 Task: Change the post settings so that anyone can see your posts.
Action: Mouse moved to (720, 67)
Screenshot: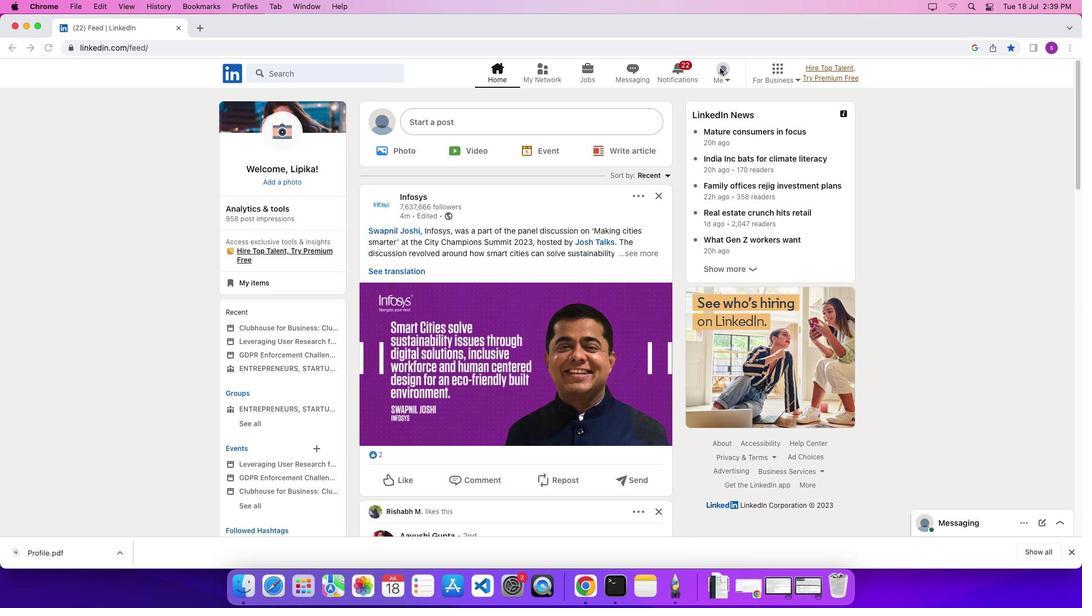 
Action: Mouse pressed left at (720, 67)
Screenshot: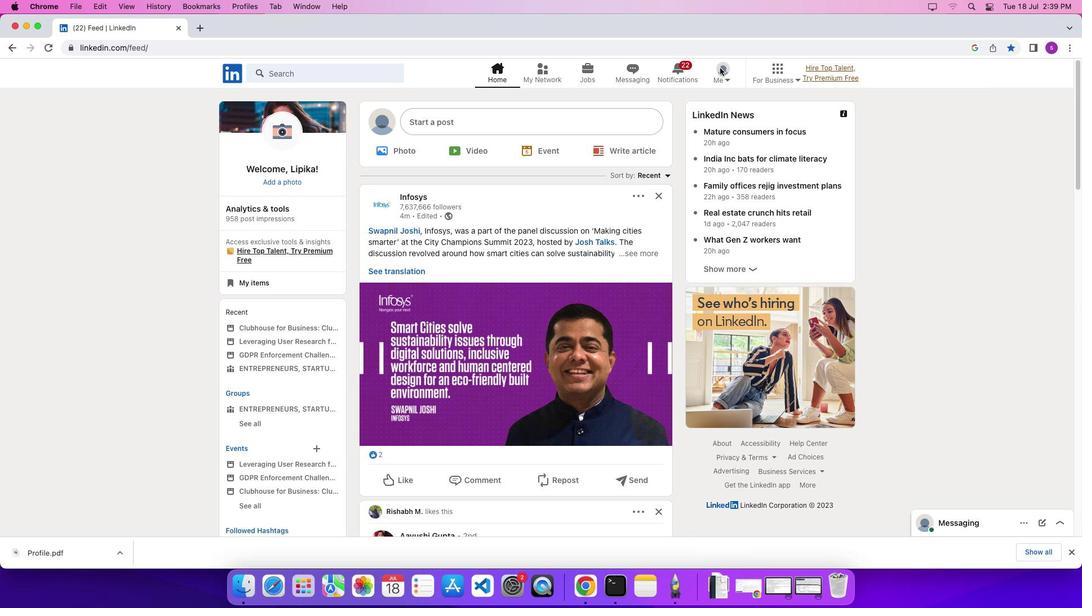 
Action: Mouse moved to (727, 73)
Screenshot: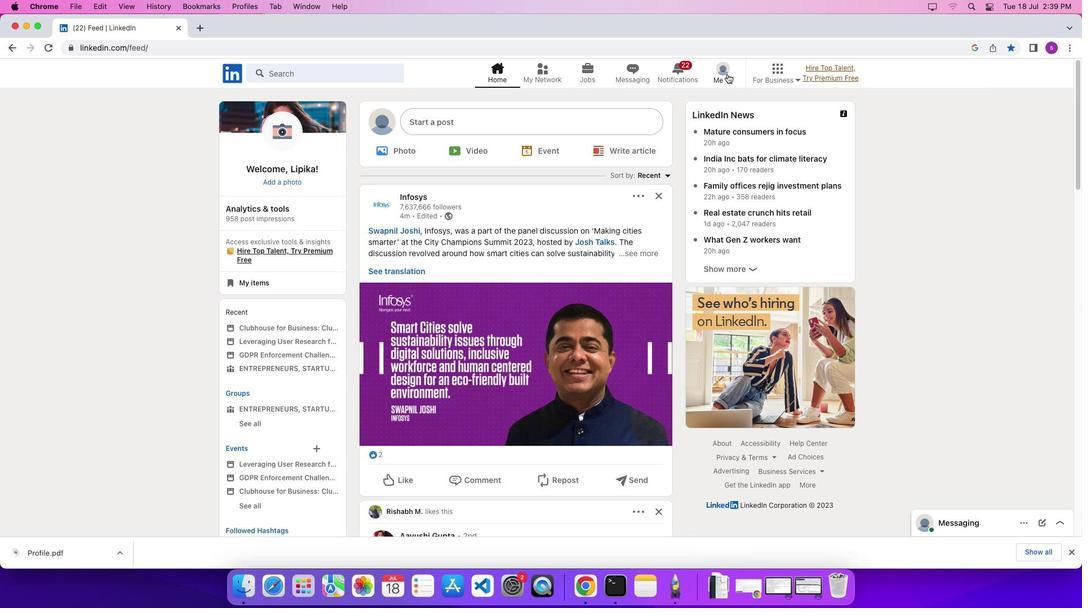 
Action: Mouse pressed left at (727, 73)
Screenshot: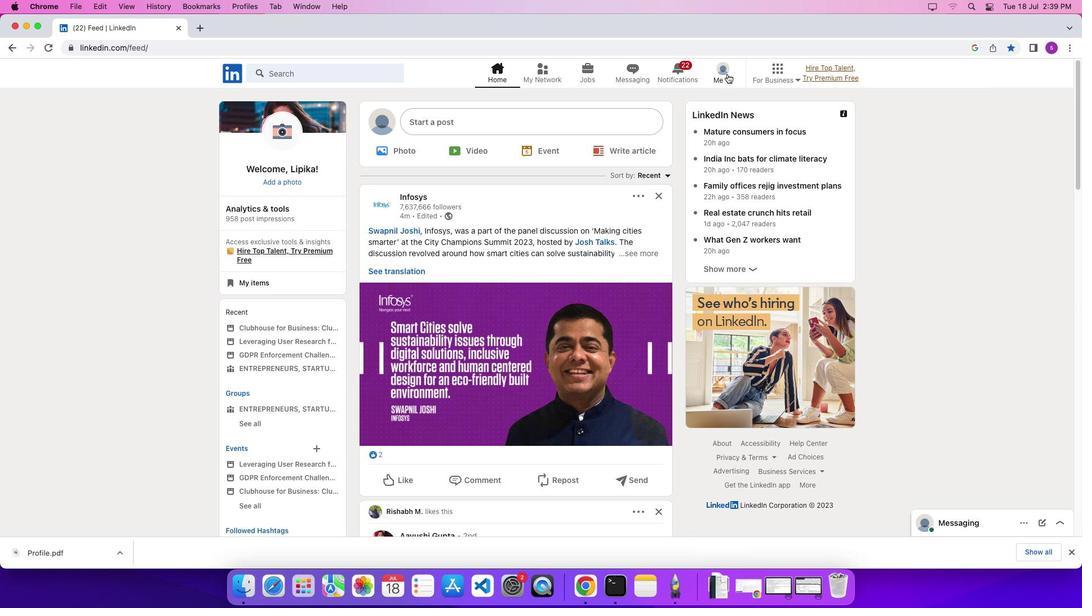 
Action: Mouse moved to (709, 142)
Screenshot: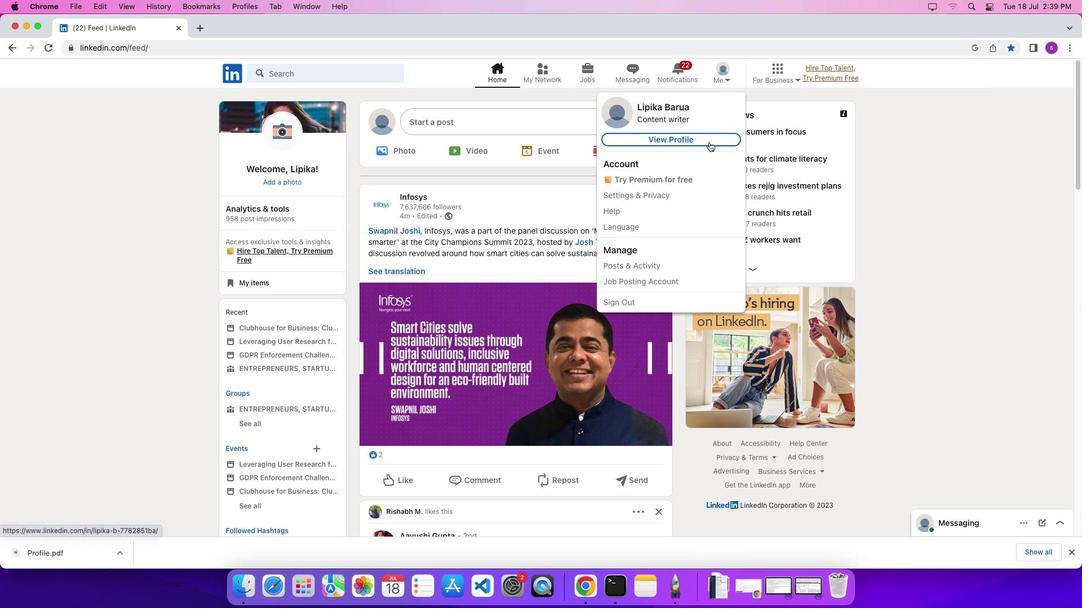 
Action: Mouse pressed left at (709, 142)
Screenshot: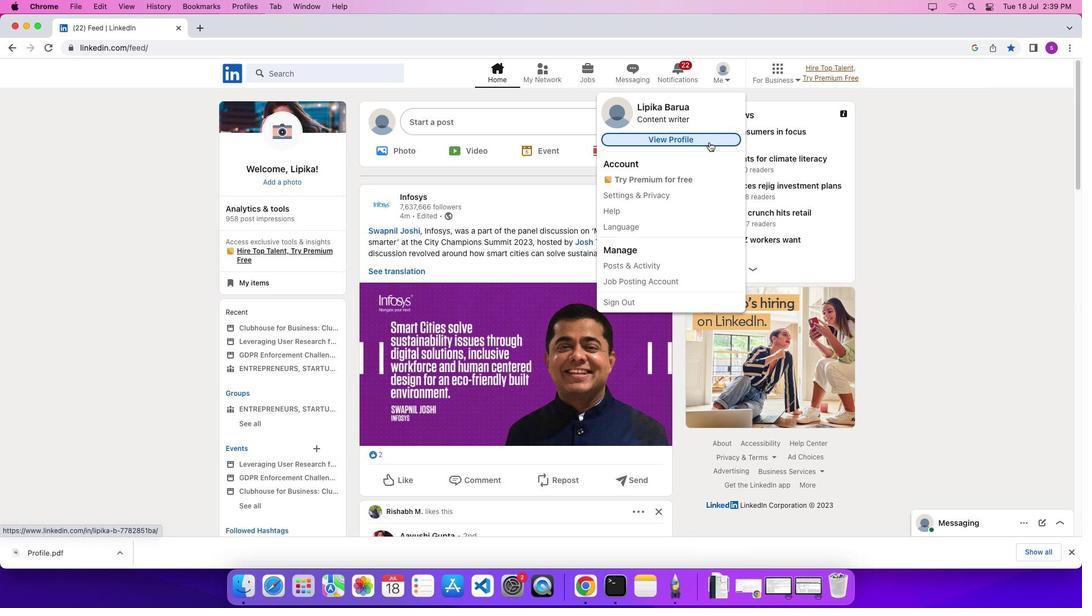 
Action: Mouse moved to (576, 301)
Screenshot: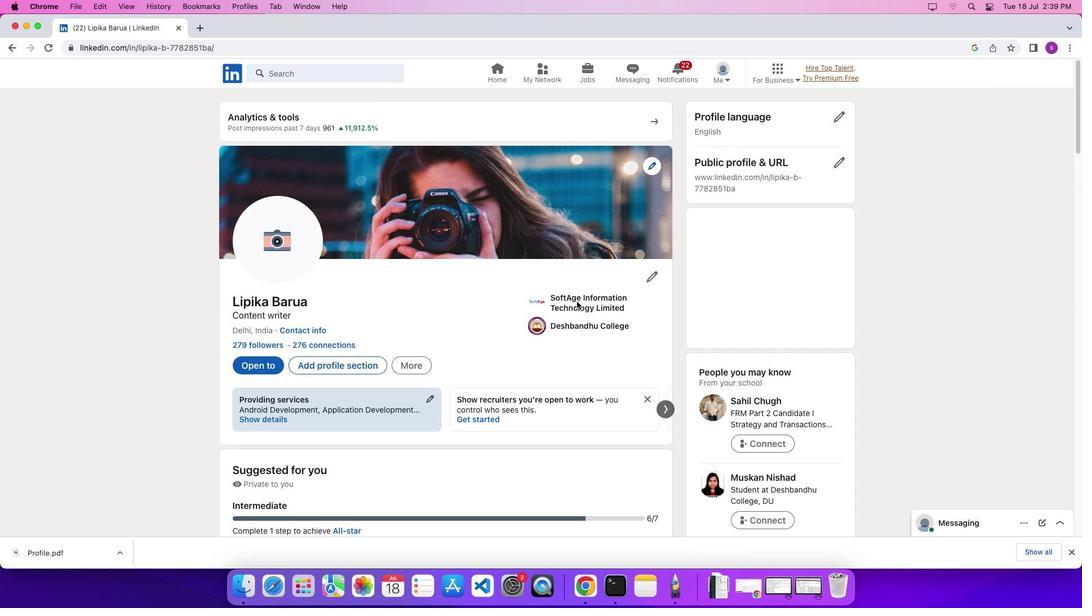 
Action: Mouse scrolled (576, 301) with delta (0, 0)
Screenshot: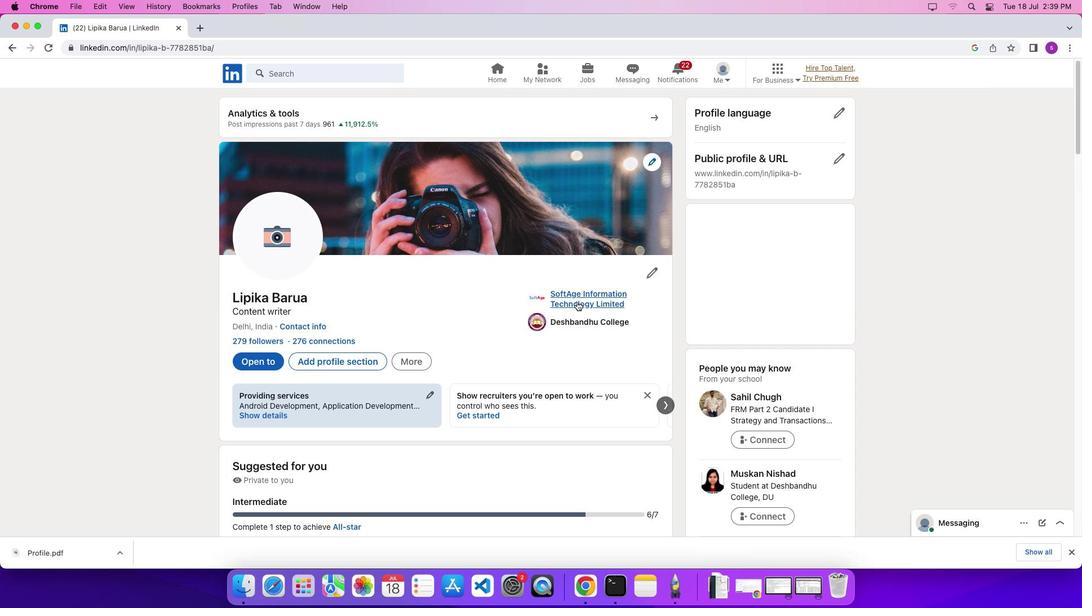 
Action: Mouse scrolled (576, 301) with delta (0, 0)
Screenshot: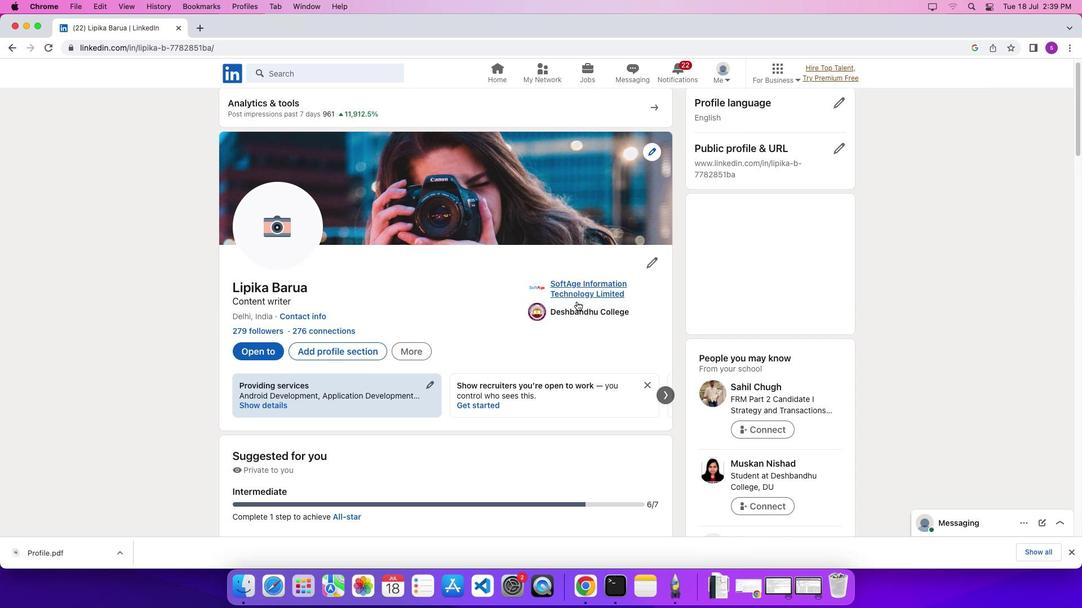 
Action: Mouse scrolled (576, 301) with delta (0, -2)
Screenshot: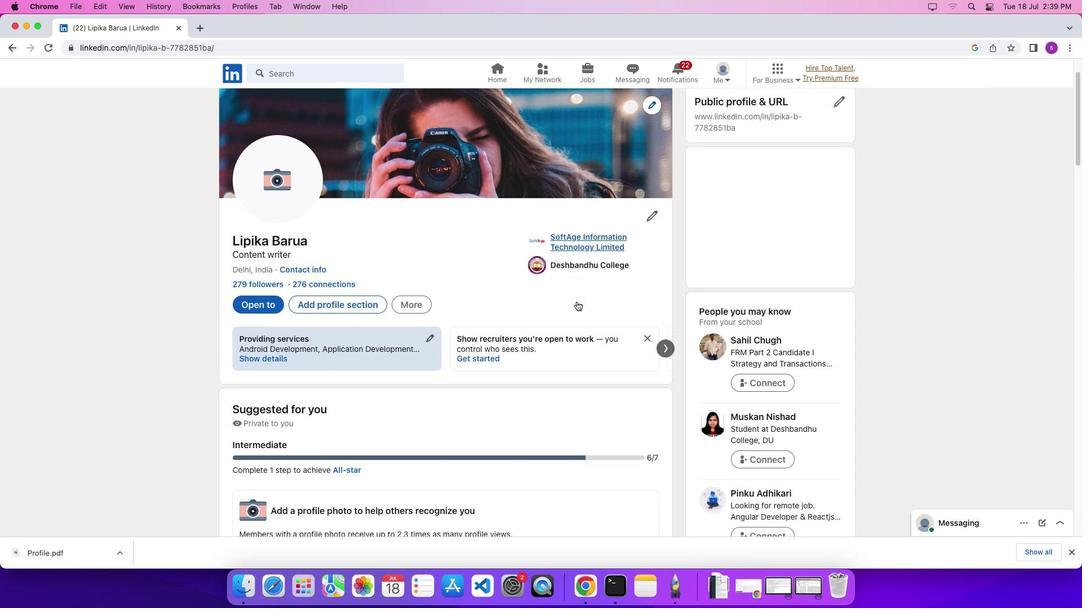 
Action: Mouse scrolled (576, 301) with delta (0, -2)
Screenshot: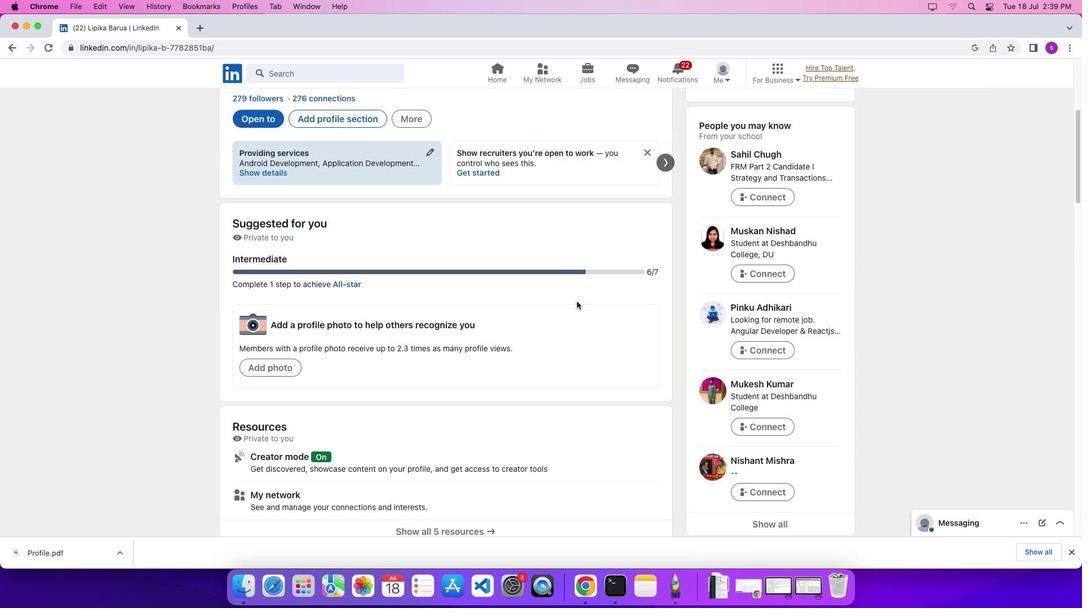 
Action: Mouse scrolled (576, 301) with delta (0, -2)
Screenshot: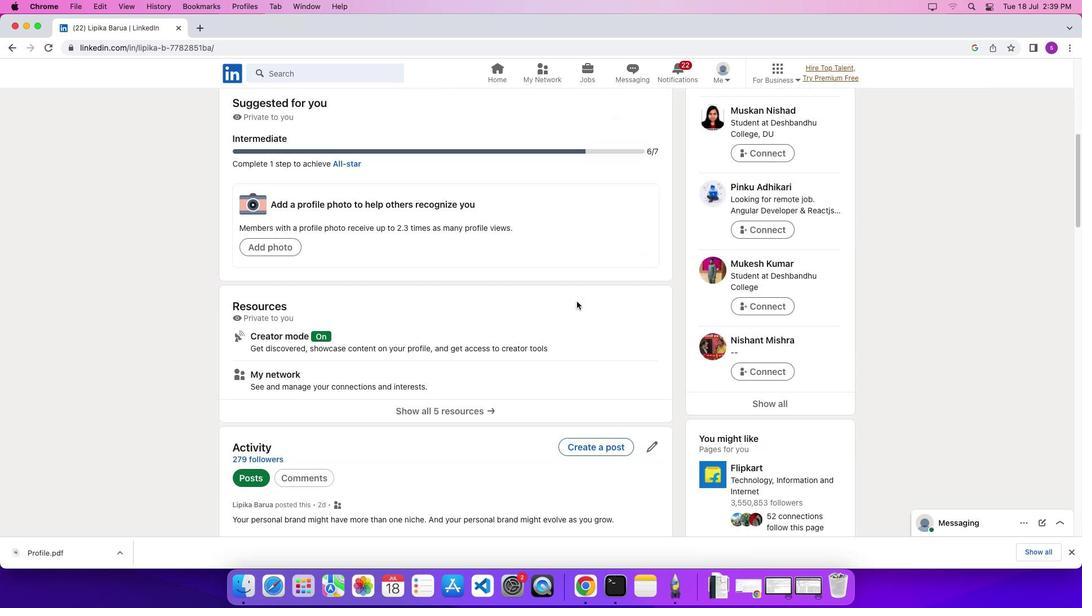 
Action: Mouse scrolled (576, 301) with delta (0, 0)
Screenshot: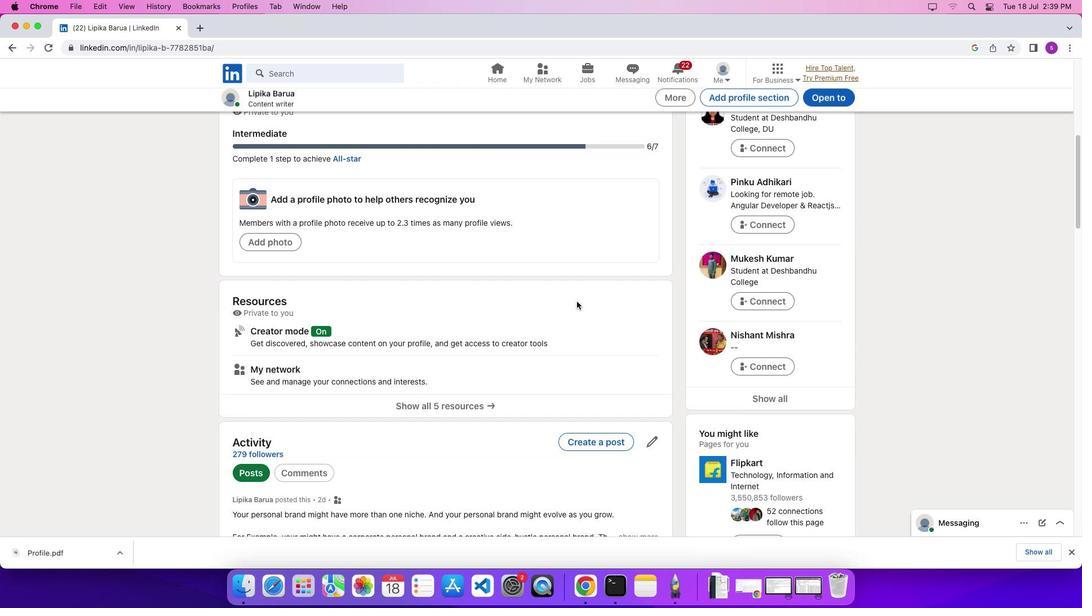 
Action: Mouse scrolled (576, 301) with delta (0, 0)
Screenshot: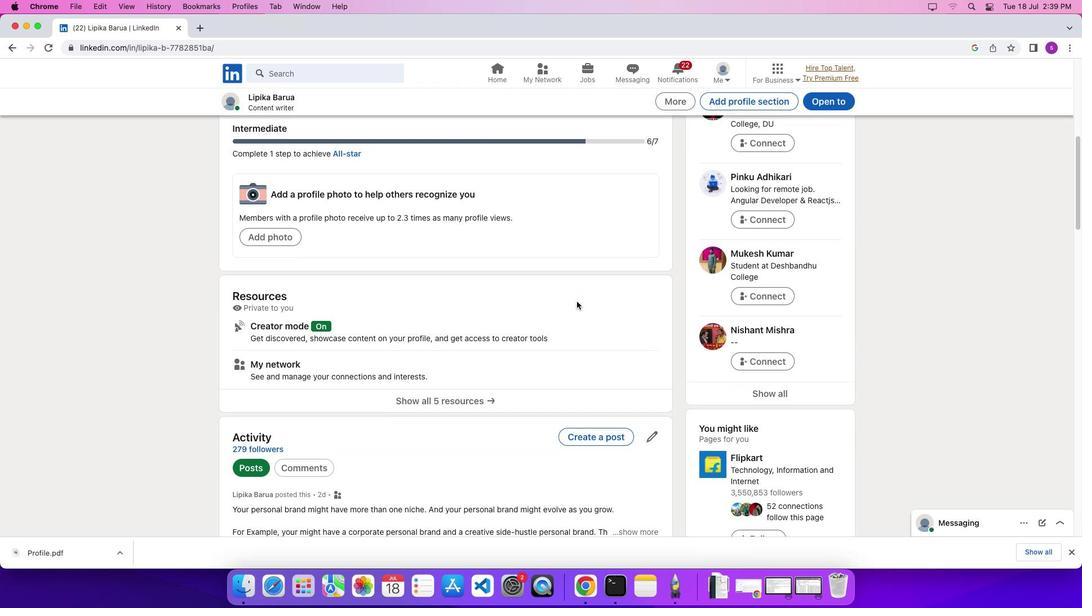
Action: Mouse moved to (606, 432)
Screenshot: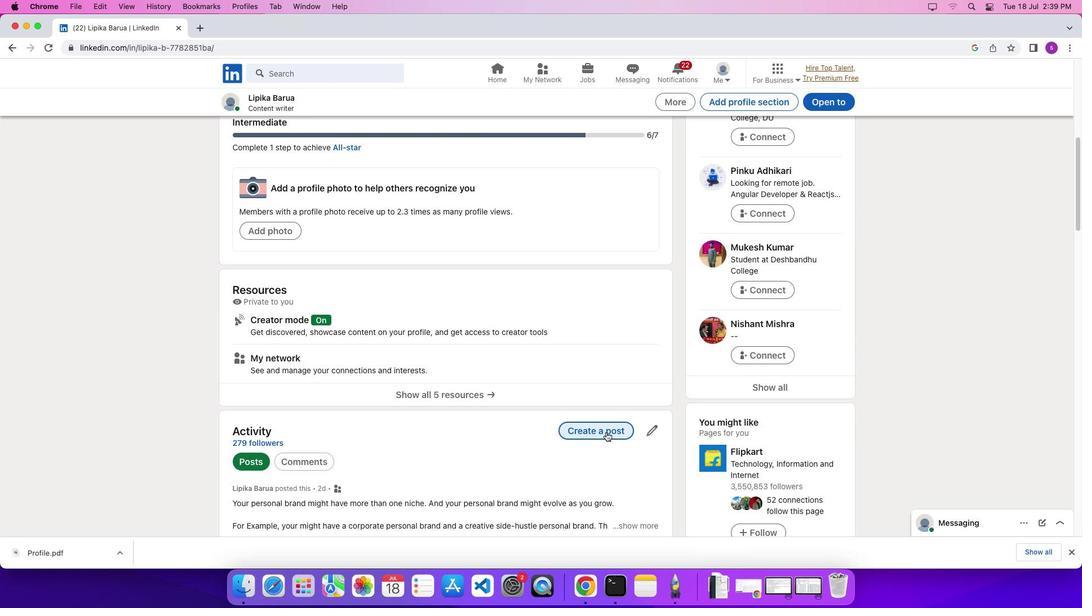 
Action: Mouse pressed left at (606, 432)
Screenshot: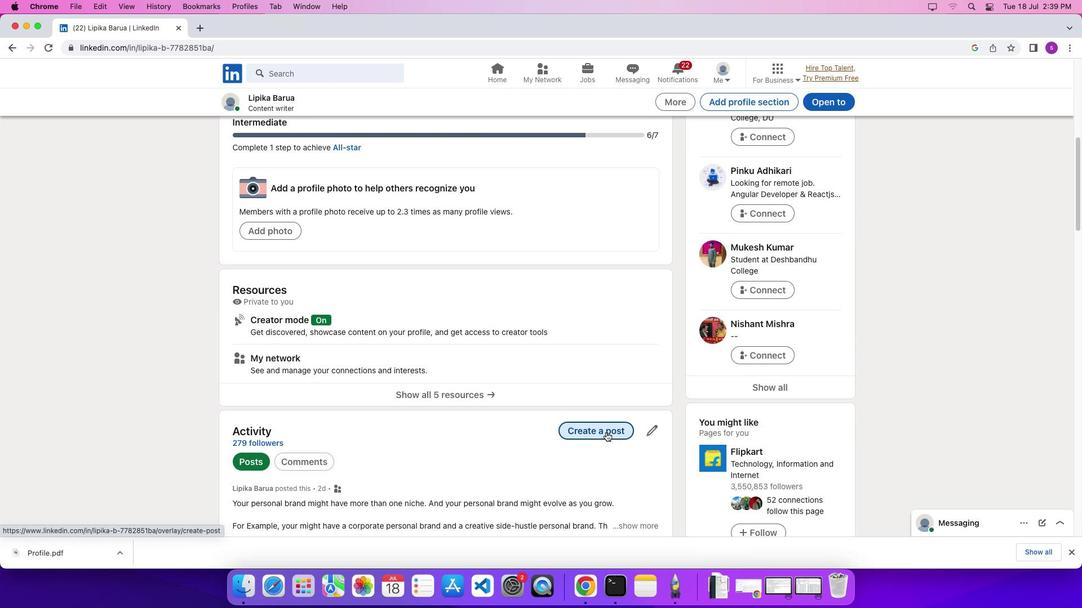 
Action: Mouse moved to (466, 107)
Screenshot: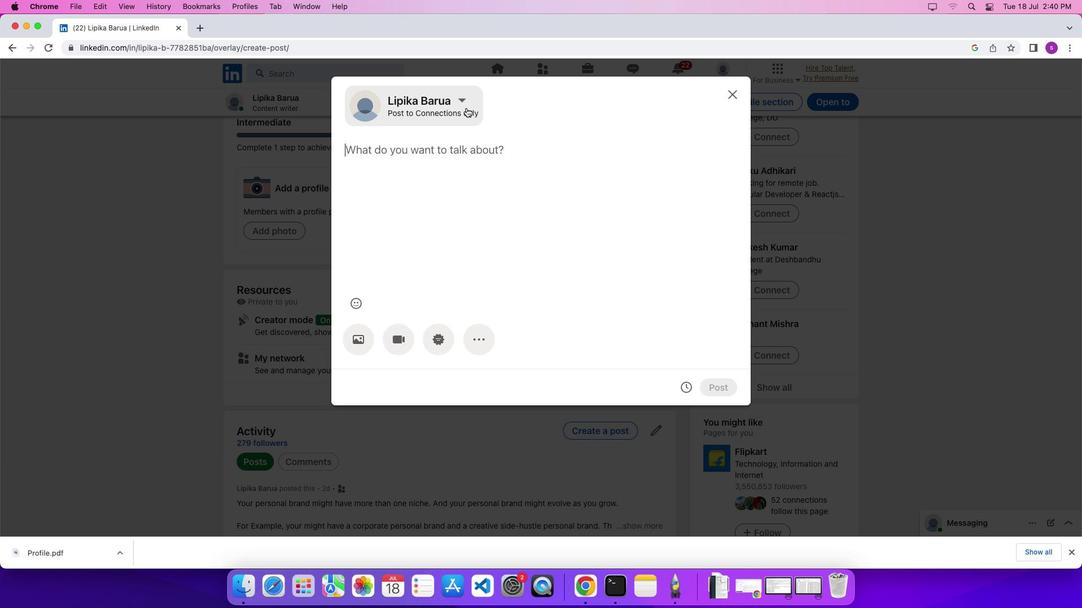 
Action: Mouse pressed left at (466, 107)
Screenshot: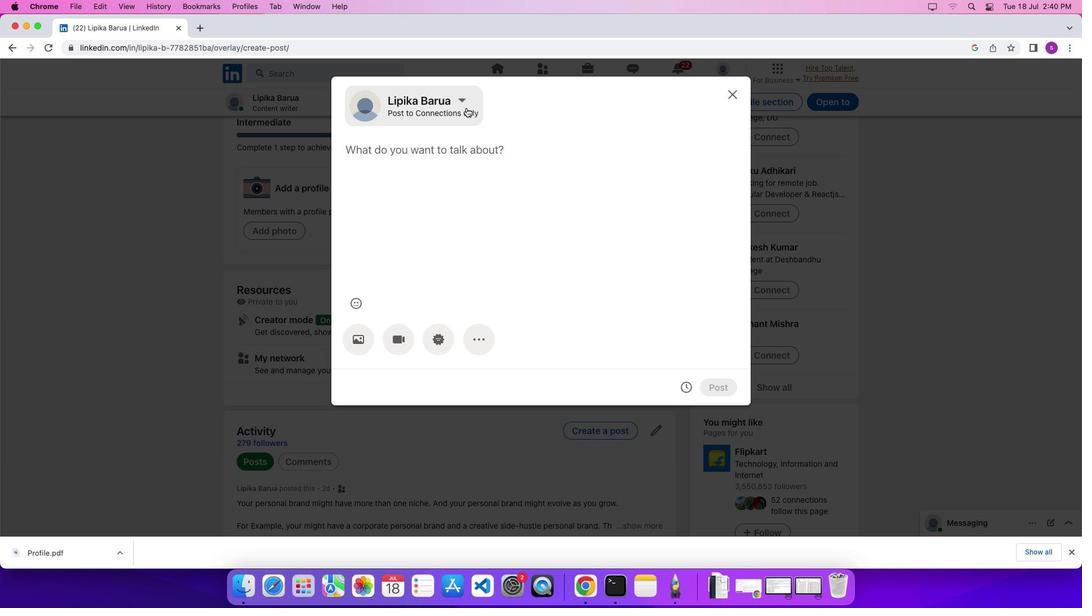 
Action: Mouse moved to (674, 172)
Screenshot: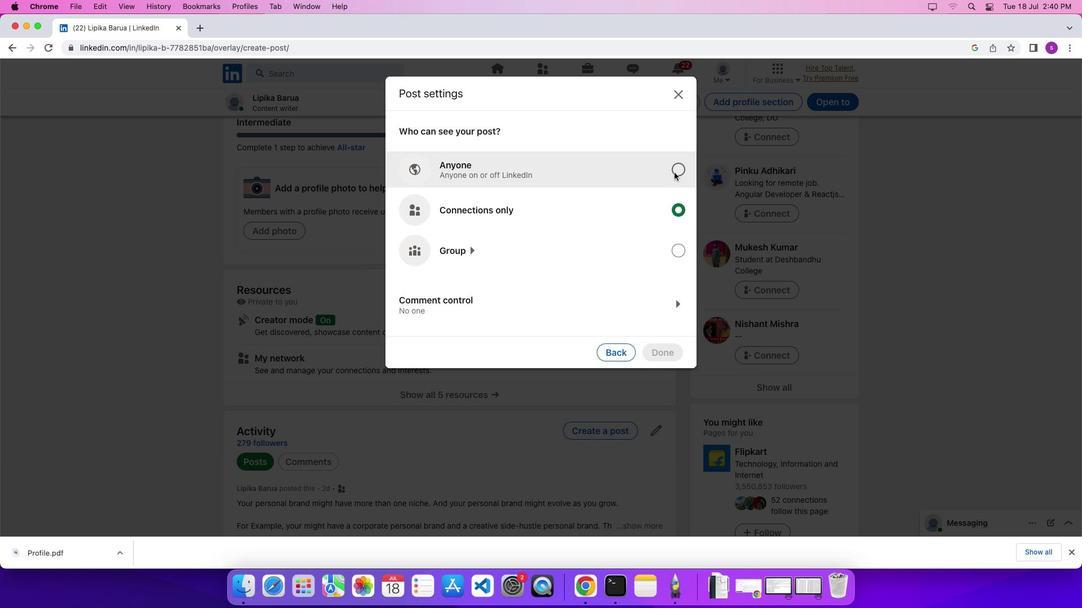 
Action: Mouse pressed left at (674, 172)
Screenshot: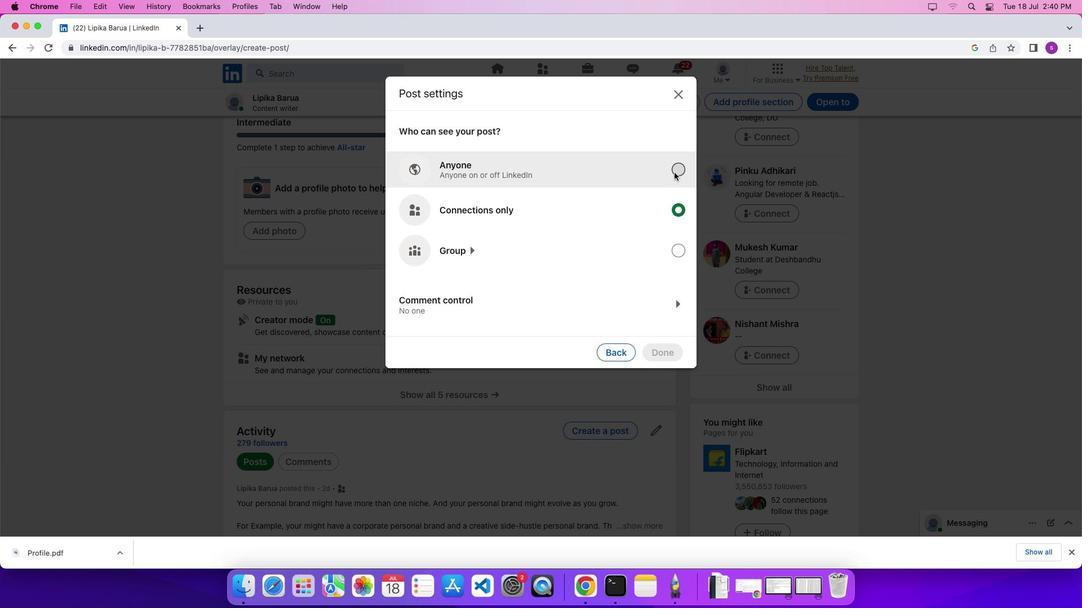 
